 Task: Apply a -75Â° custom angle in the text.
Action: Mouse moved to (21, 144)
Screenshot: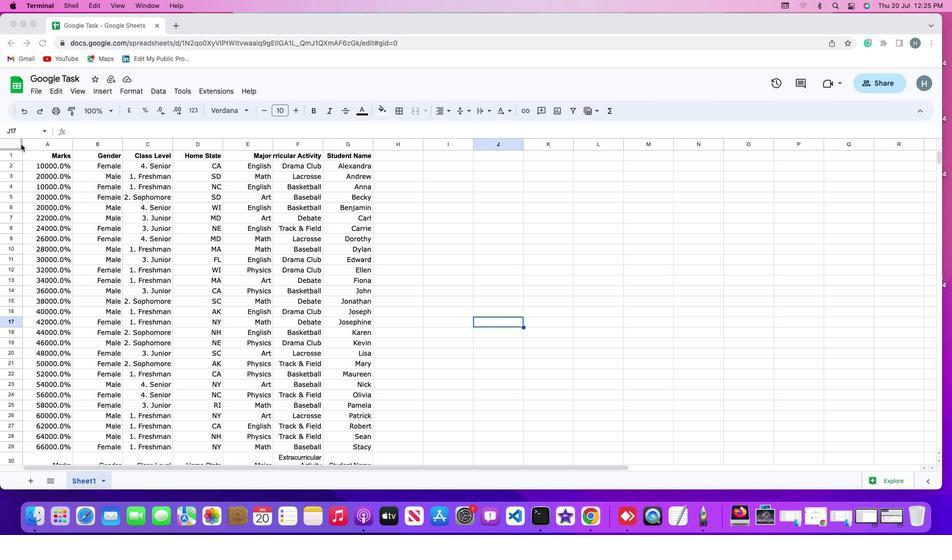 
Action: Mouse pressed left at (21, 144)
Screenshot: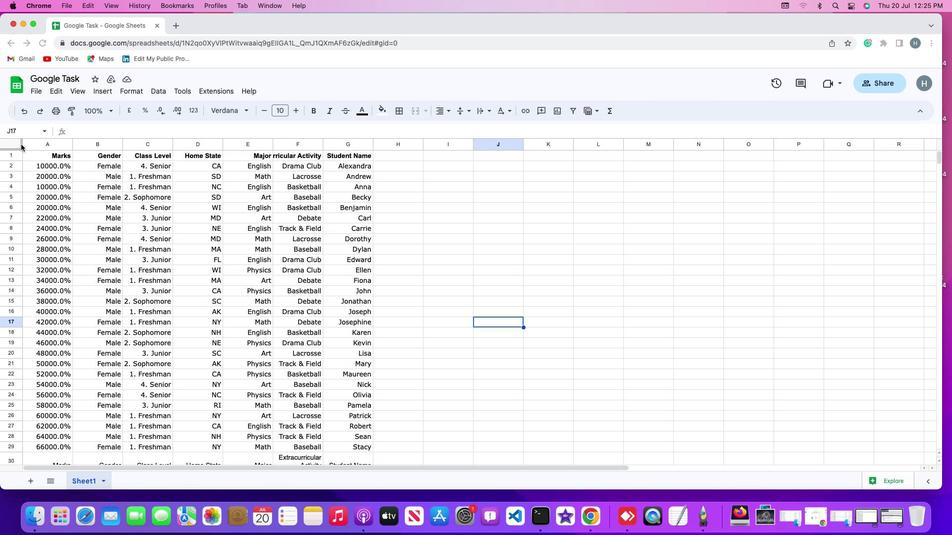 
Action: Mouse moved to (16, 146)
Screenshot: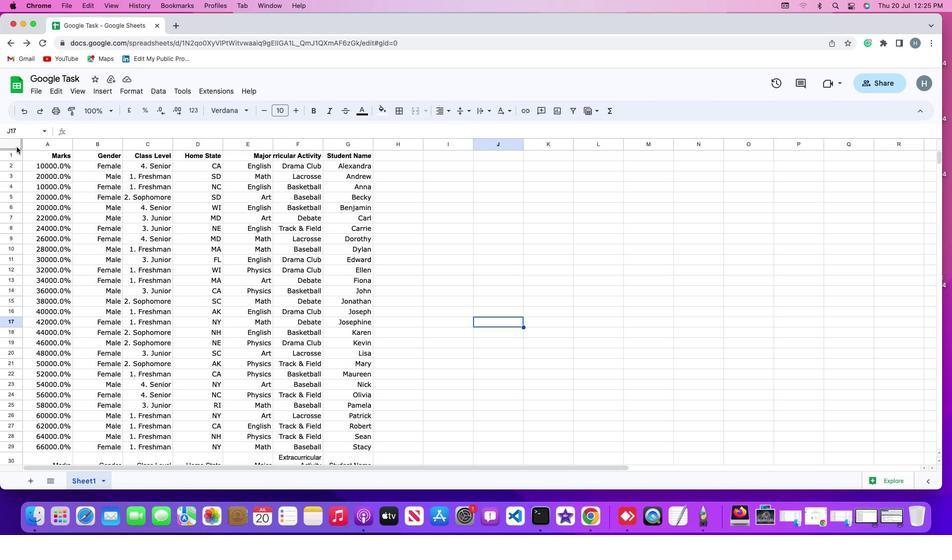 
Action: Mouse pressed left at (16, 146)
Screenshot: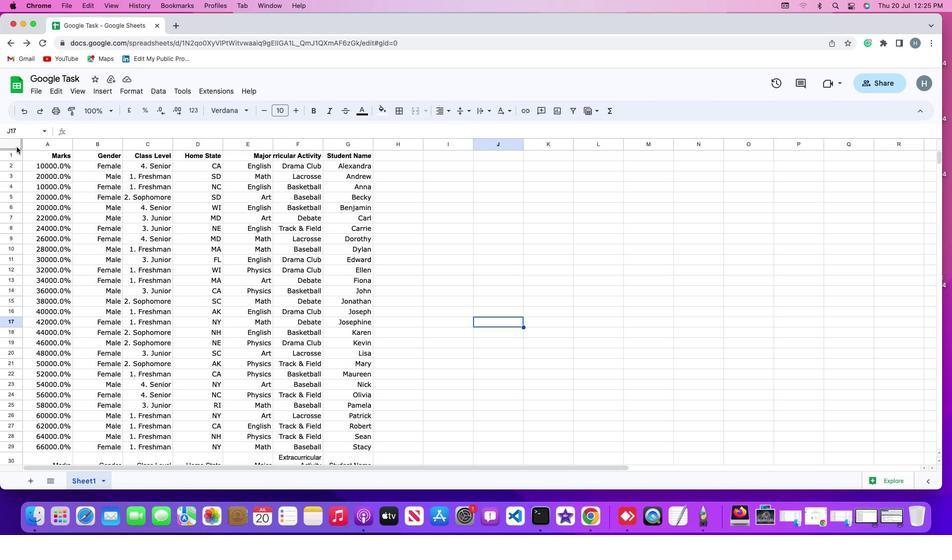 
Action: Mouse moved to (135, 92)
Screenshot: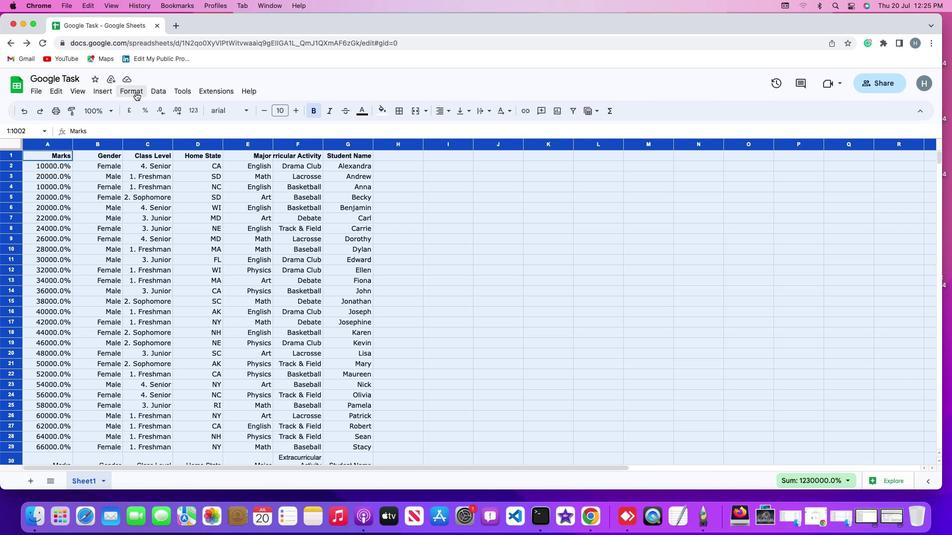 
Action: Mouse pressed left at (135, 92)
Screenshot: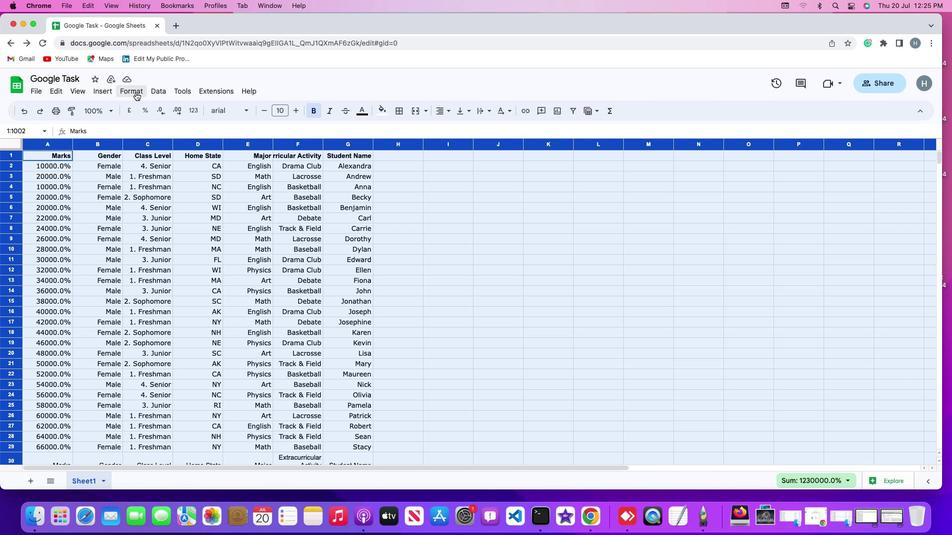 
Action: Mouse moved to (150, 194)
Screenshot: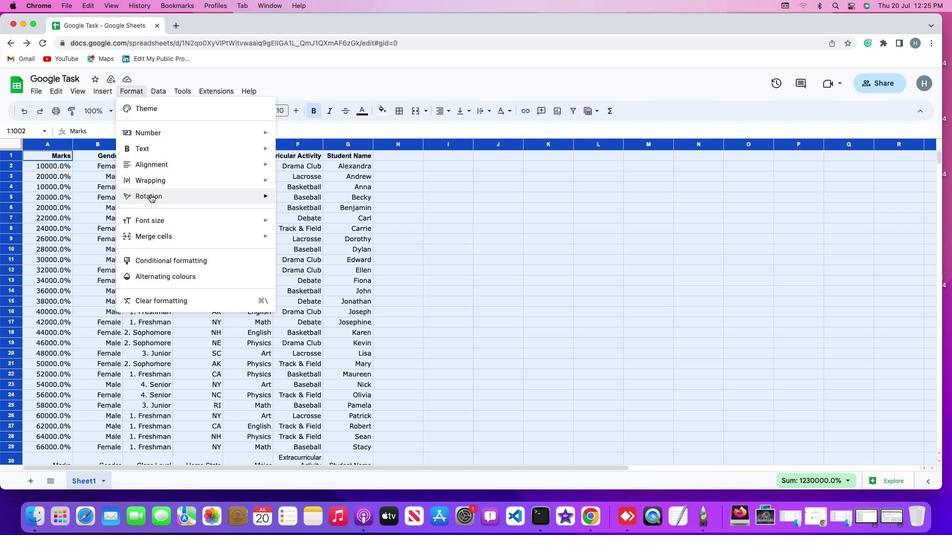 
Action: Mouse pressed left at (150, 194)
Screenshot: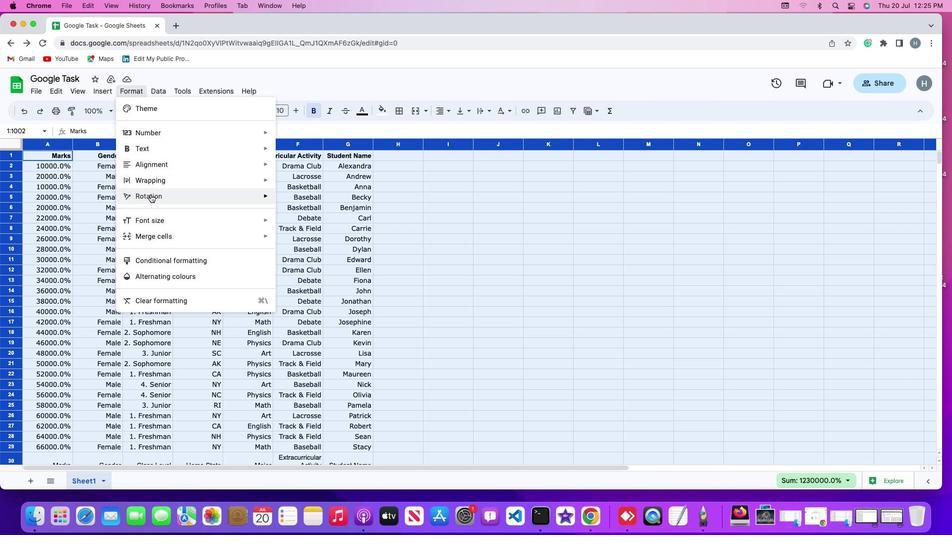
Action: Mouse moved to (315, 302)
Screenshot: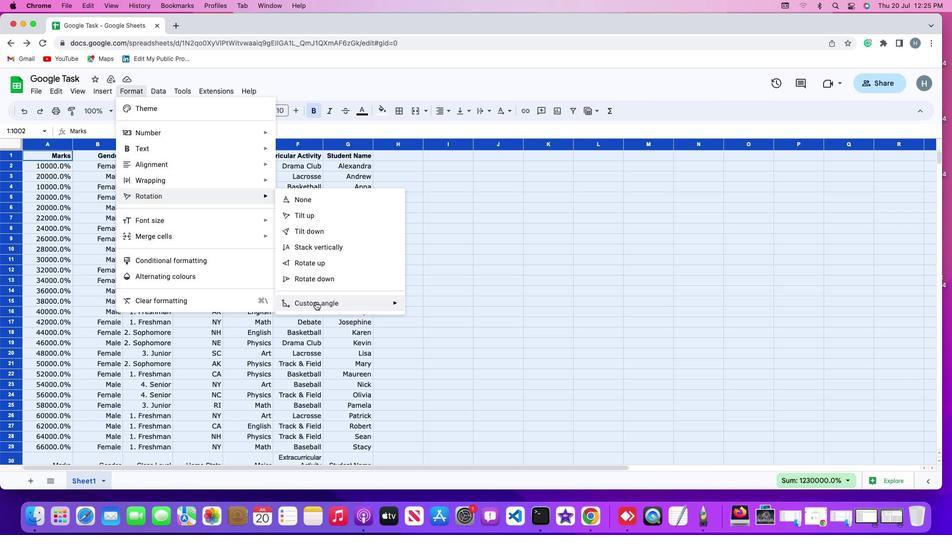 
Action: Mouse pressed left at (315, 302)
Screenshot: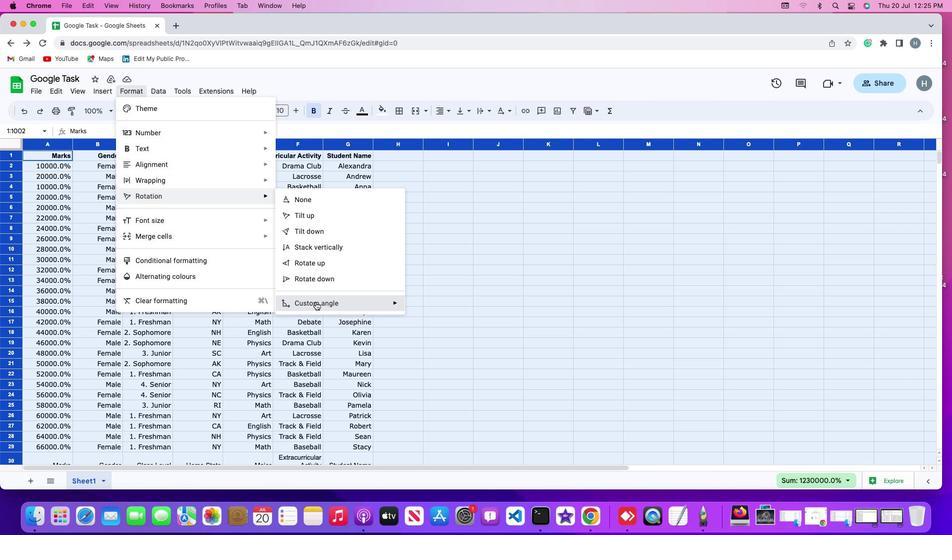 
Action: Mouse moved to (428, 122)
Screenshot: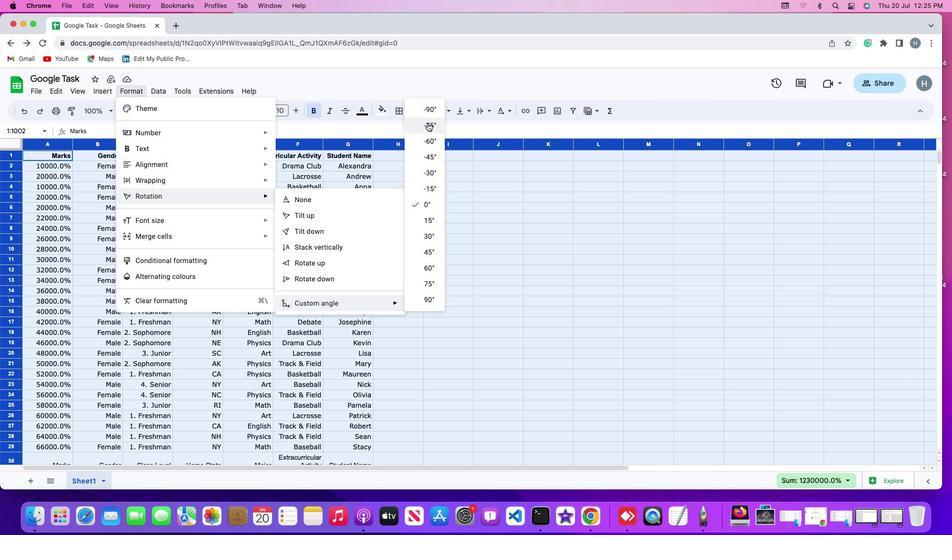 
Action: Mouse pressed left at (428, 122)
Screenshot: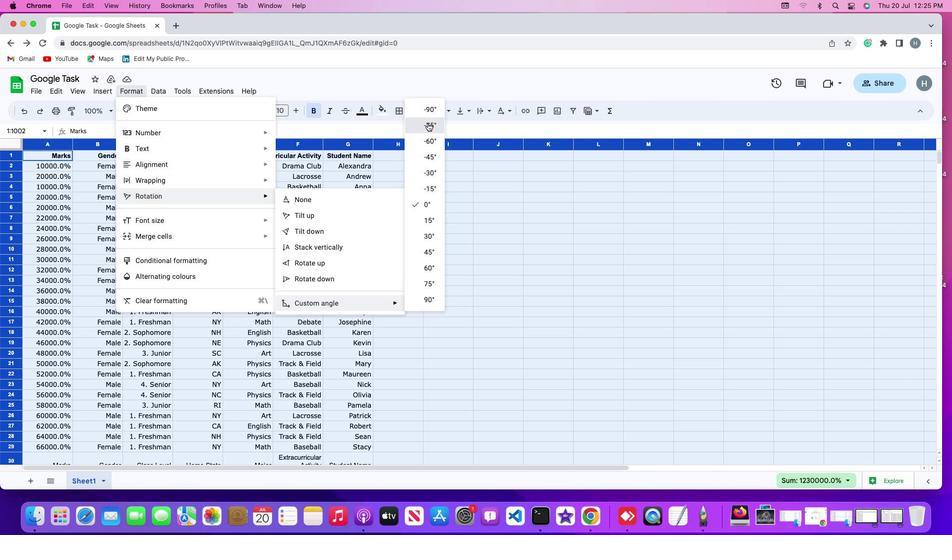 
Action: Mouse moved to (479, 234)
Screenshot: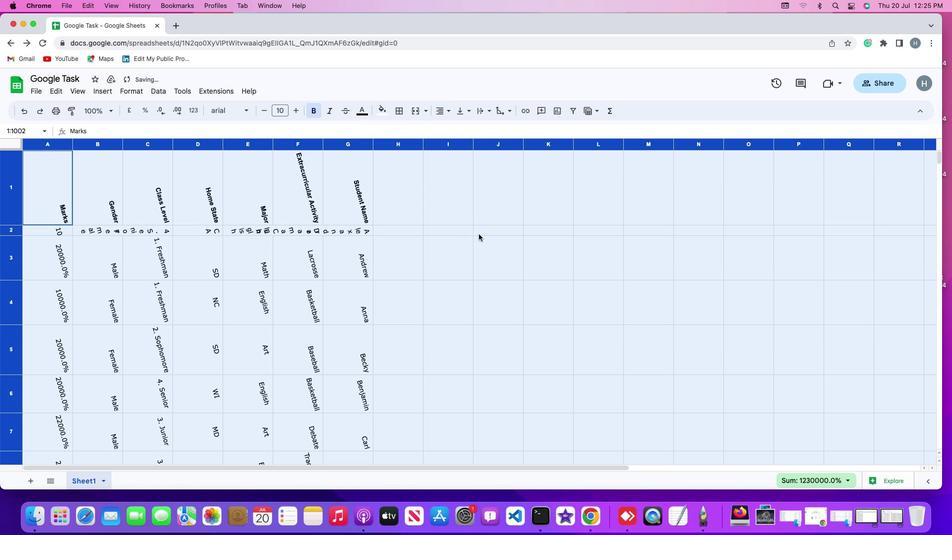 
Action: Mouse pressed left at (479, 234)
Screenshot: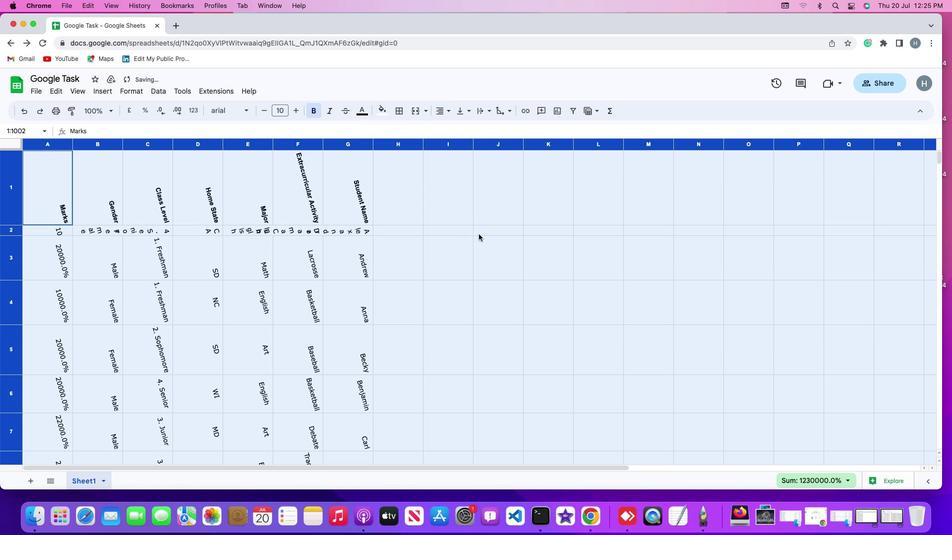 
